 Task: Create a section Burnout Blast and in the section, add a milestone E-commerce Implementation in the project TradeWorks.
Action: Mouse moved to (64, 385)
Screenshot: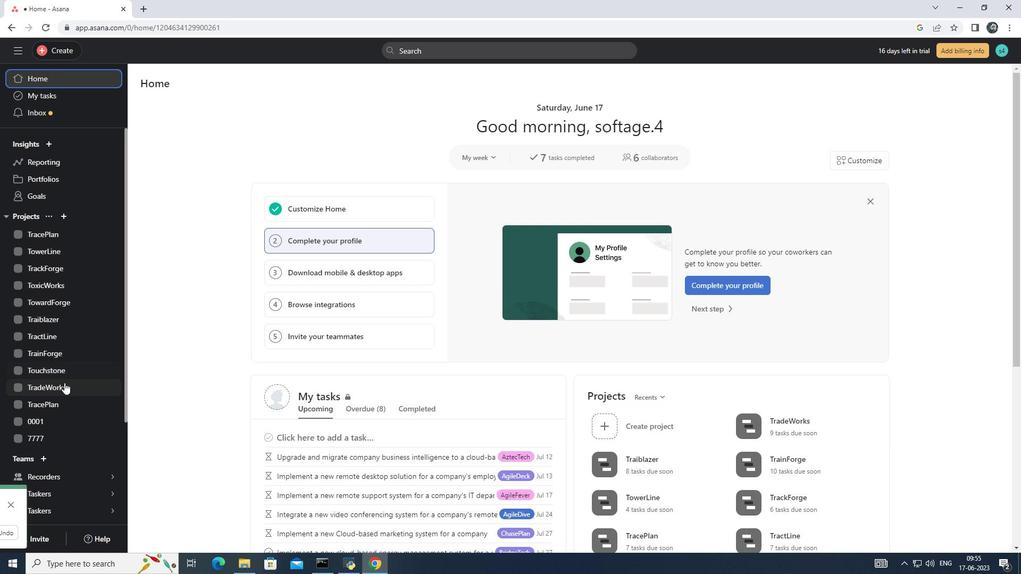 
Action: Mouse pressed left at (64, 385)
Screenshot: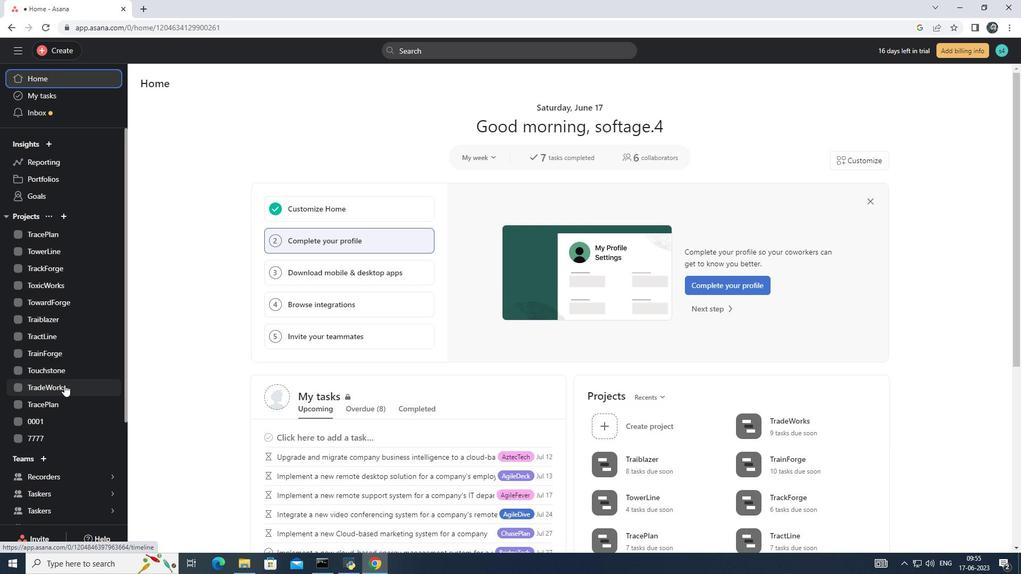 
Action: Mouse moved to (207, 393)
Screenshot: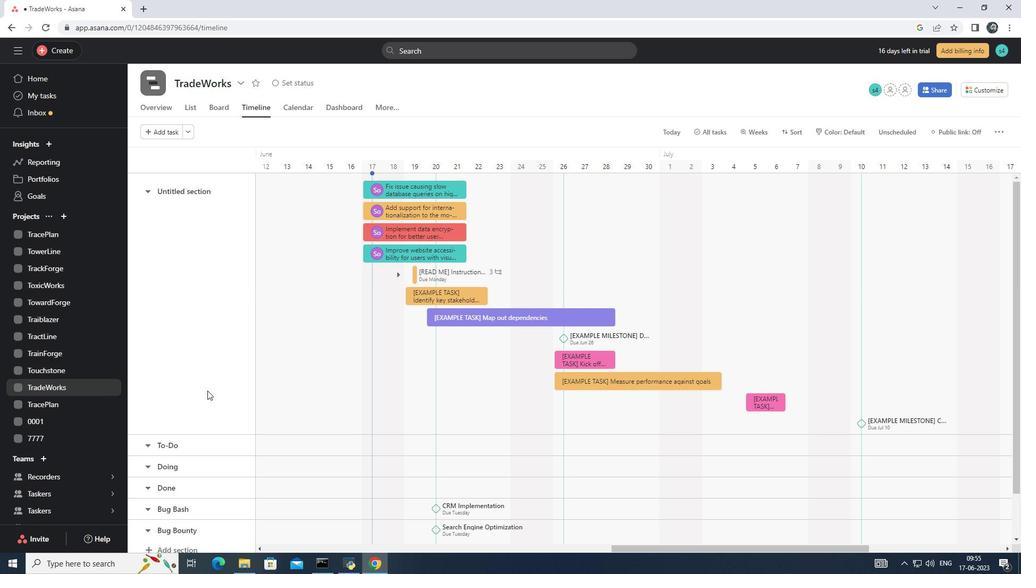 
Action: Mouse scrolled (207, 393) with delta (0, 0)
Screenshot: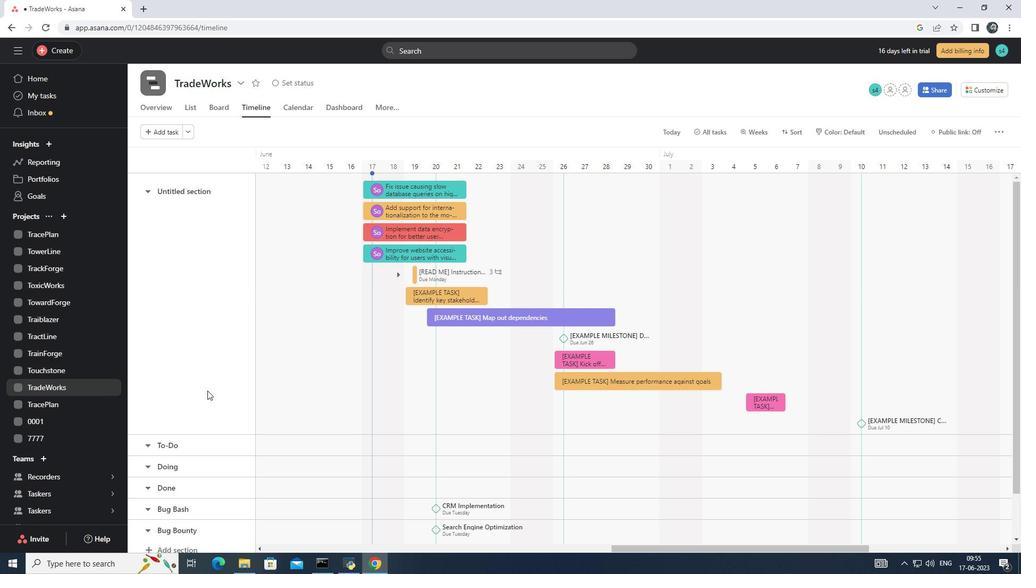 
Action: Mouse moved to (205, 396)
Screenshot: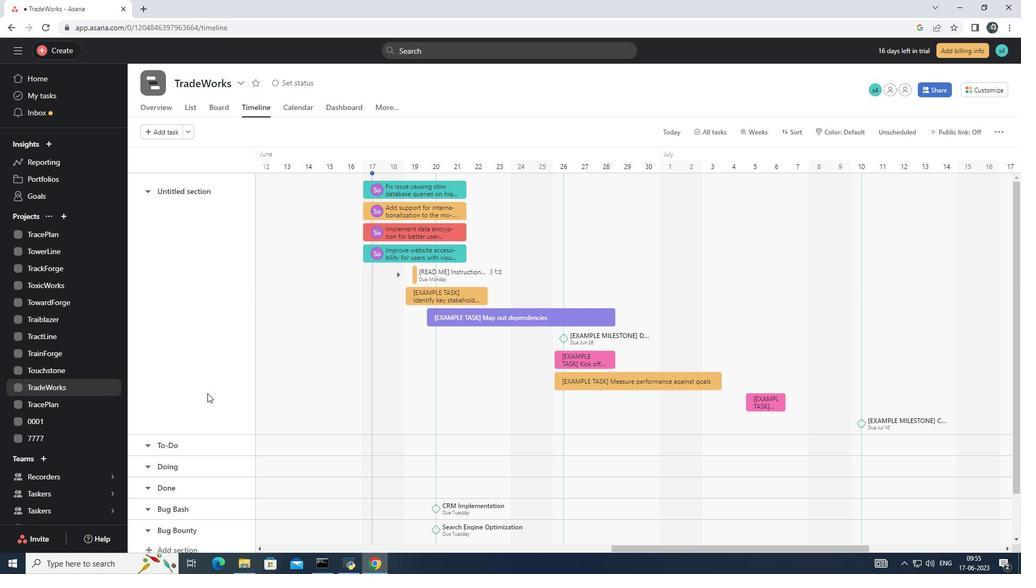 
Action: Mouse scrolled (205, 396) with delta (0, 0)
Screenshot: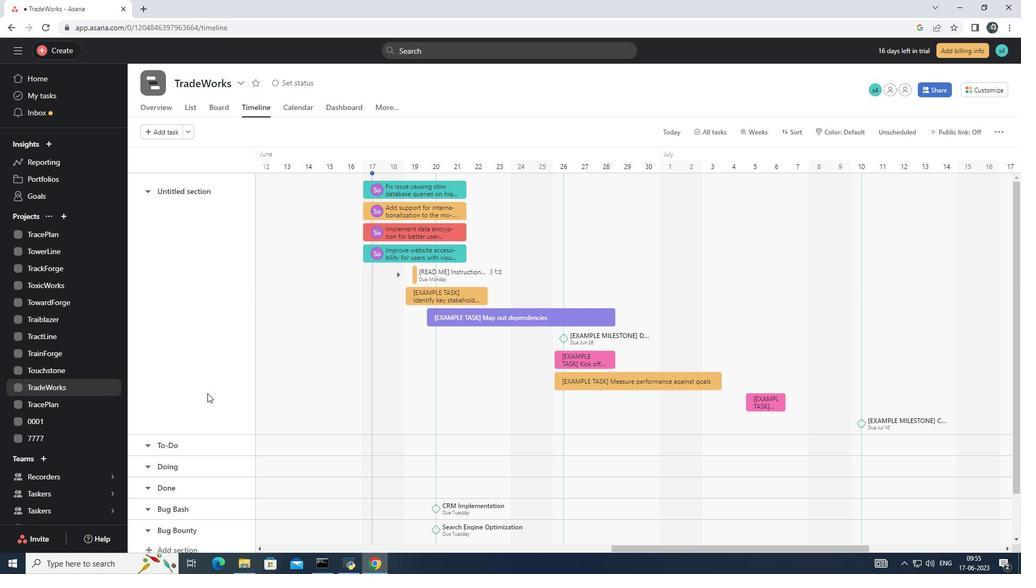 
Action: Mouse moved to (177, 500)
Screenshot: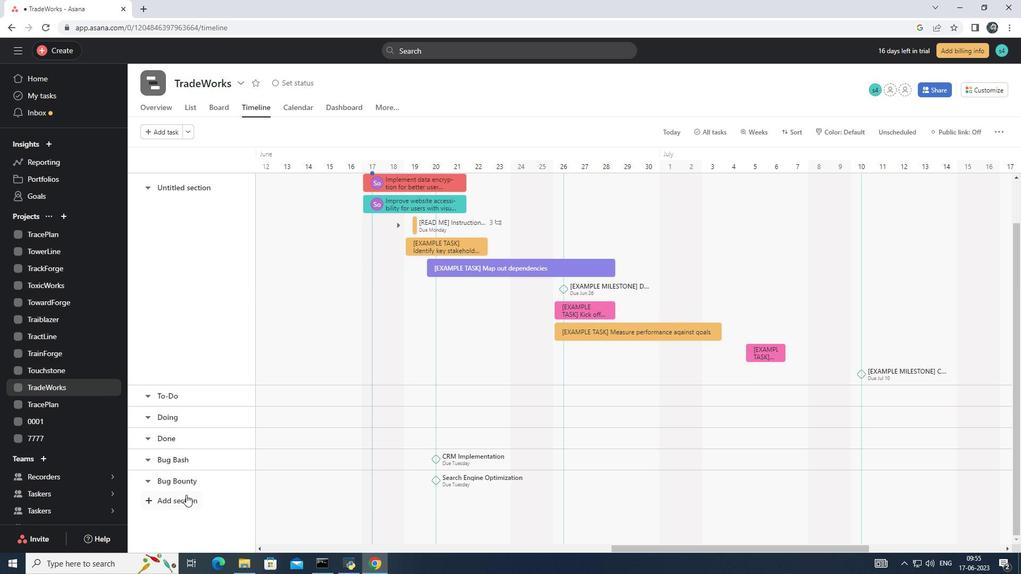 
Action: Mouse pressed left at (177, 500)
Screenshot: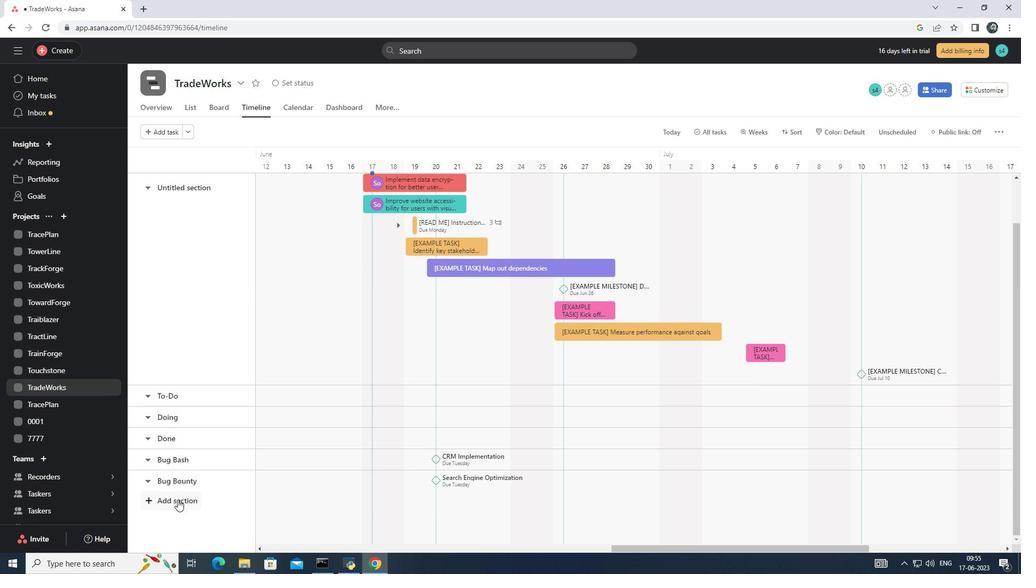 
Action: Mouse moved to (180, 498)
Screenshot: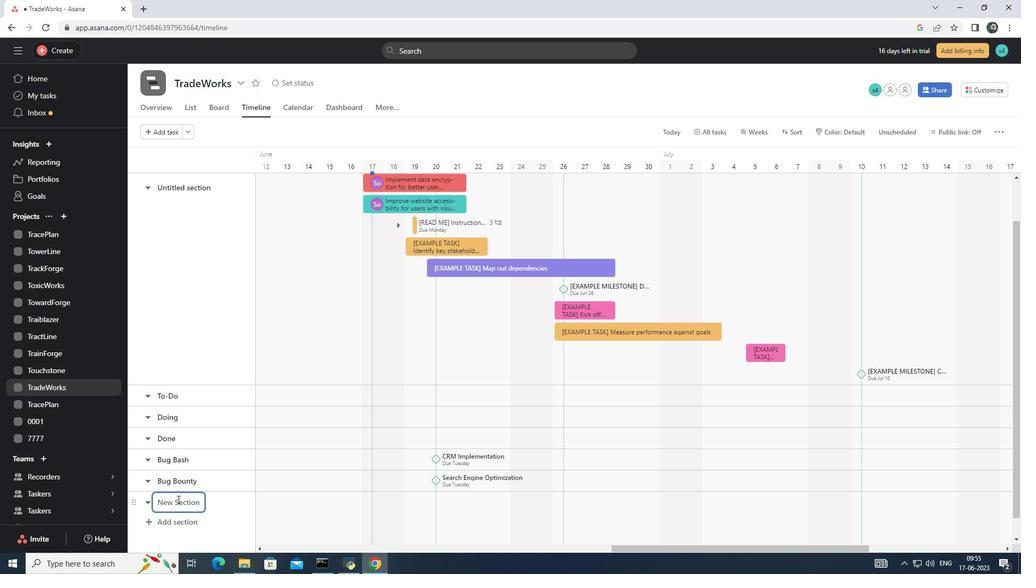 
Action: Key pressed <Key.shift>Burnout<Key.space><Key.shift>Blast<Key.enter>
Screenshot: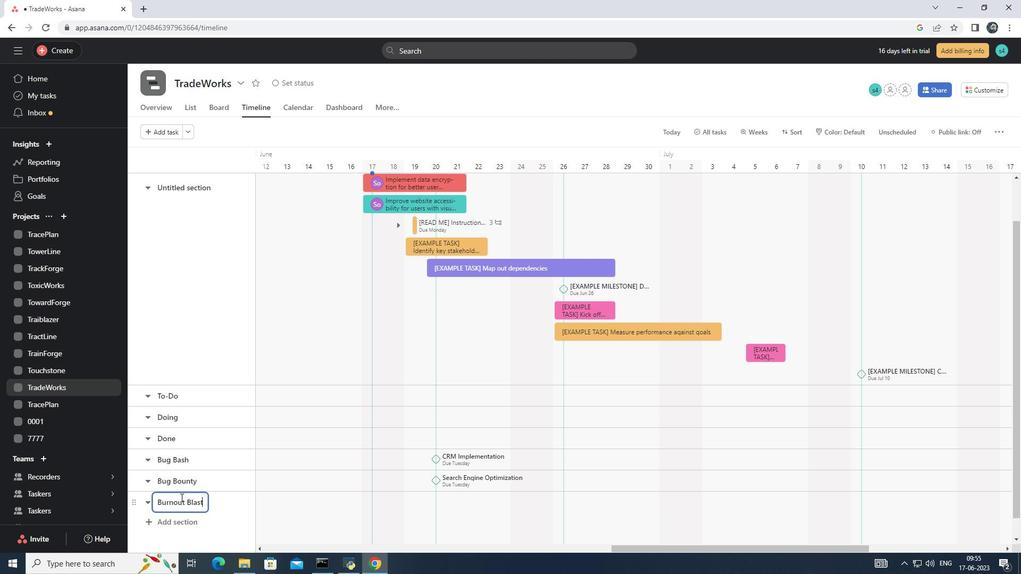 
Action: Mouse moved to (336, 504)
Screenshot: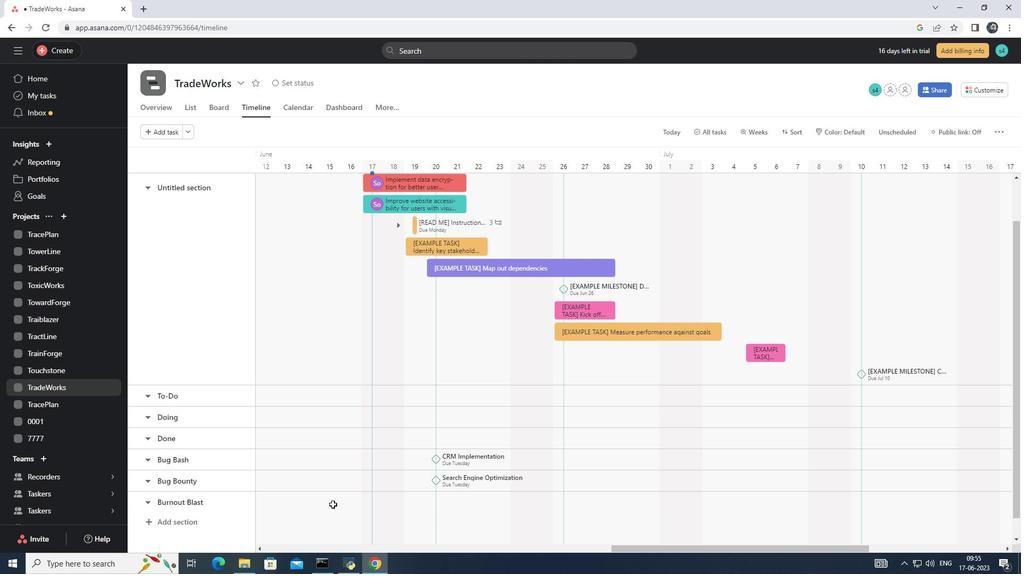
Action: Mouse pressed left at (336, 504)
Screenshot: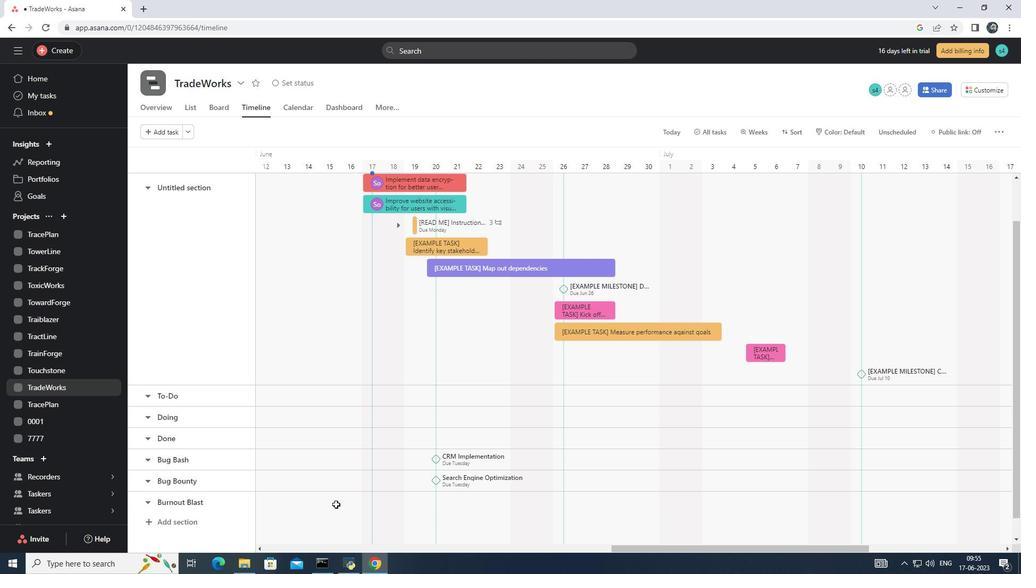 
Action: Mouse moved to (337, 505)
Screenshot: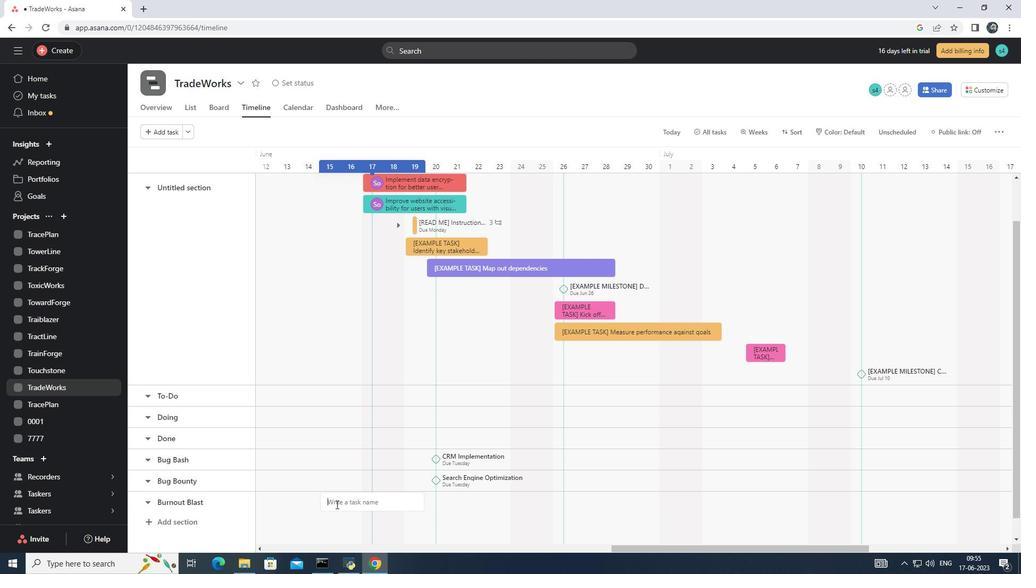 
Action: Key pressed <Key.shift><Key.shift><Key.shift><Key.shift><Key.shift><Key.shift><Key.shift><Key.shift><Key.shift><Key.shift><Key.shift><Key.shift><Key.shift><Key.shift><Key.shift><Key.shift><Key.shift><Key.shift><Key.shift><Key.shift>E-commerce<Key.space><Key.shift>Implementation<Key.enter>
Screenshot: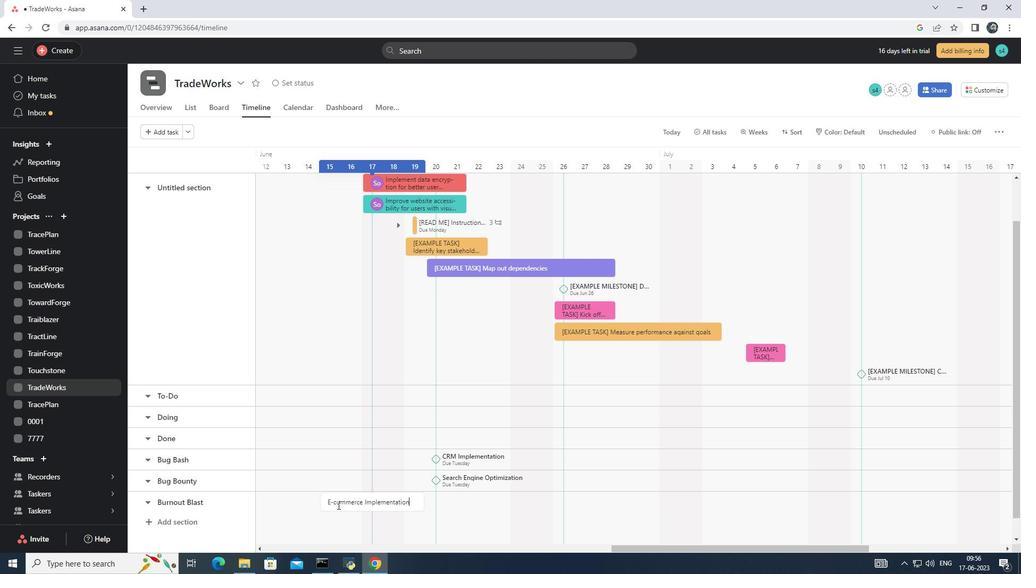 
Action: Mouse moved to (347, 503)
Screenshot: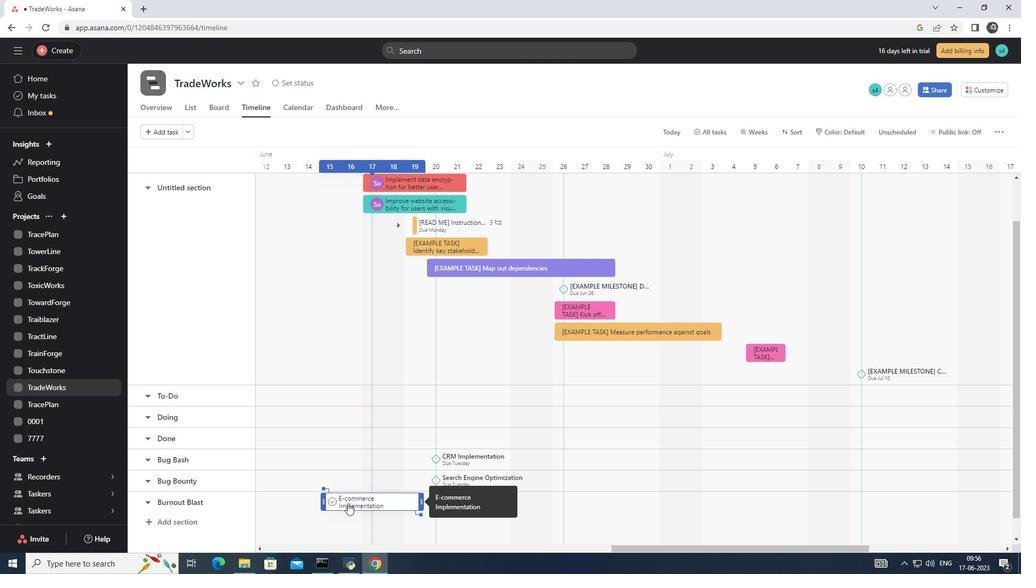 
Action: Mouse pressed right at (347, 503)
Screenshot: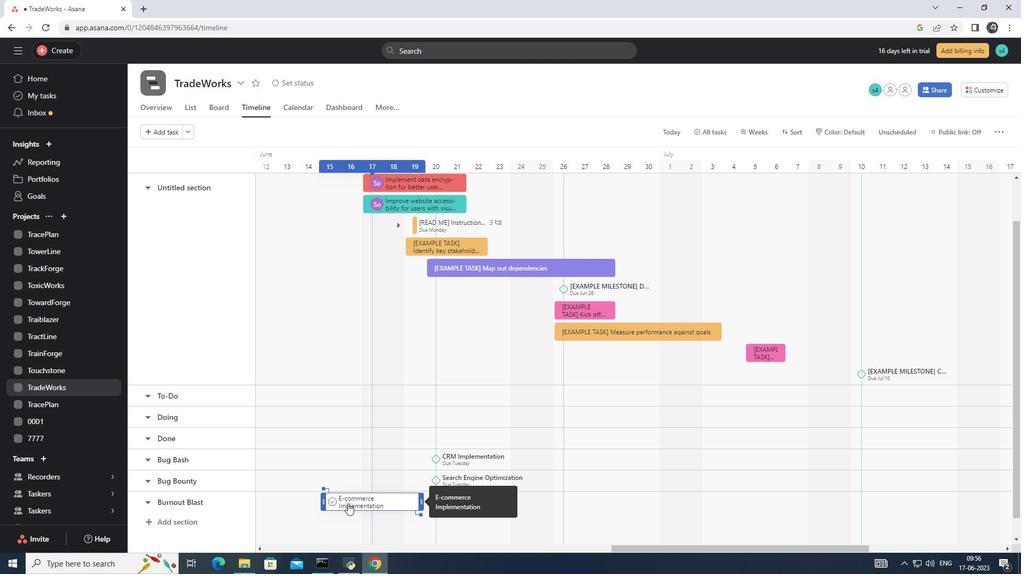 
Action: Mouse moved to (386, 449)
Screenshot: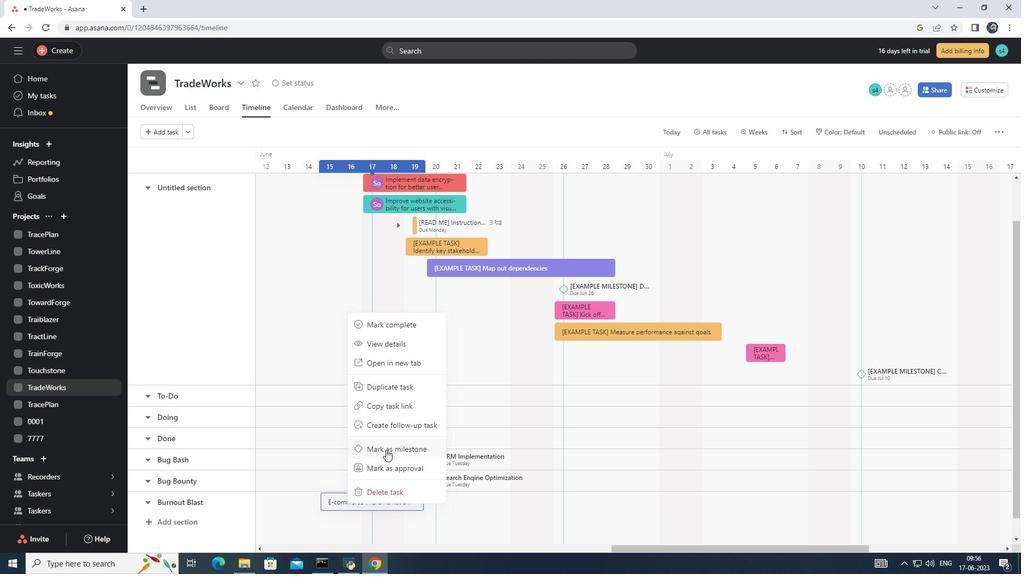 
Action: Mouse pressed left at (386, 449)
Screenshot: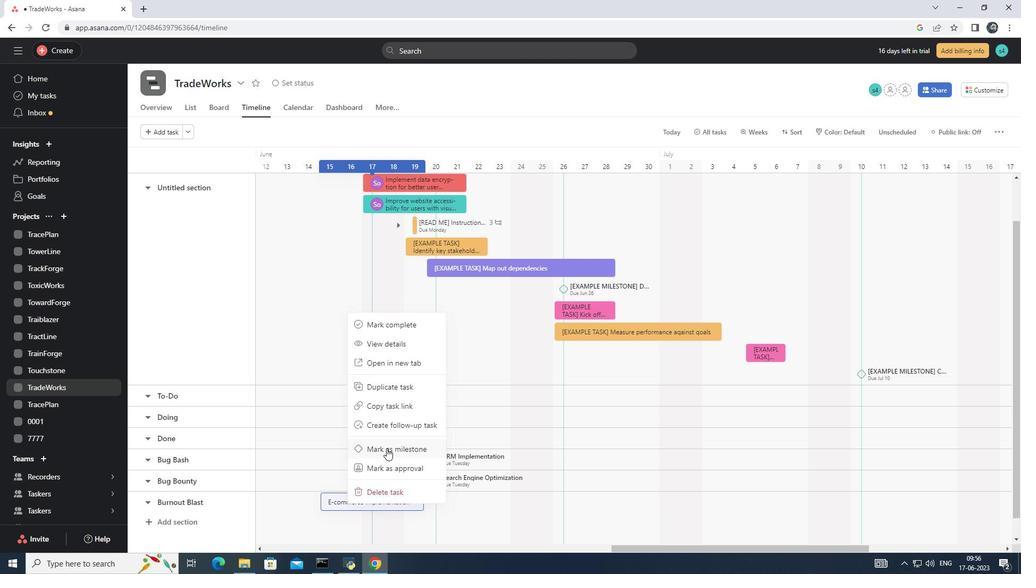 
